 Task: Create a section Code Commandos and in the section, add a milestone Internet of Things Implementation in the project Trex.
Action: Mouse moved to (28, 65)
Screenshot: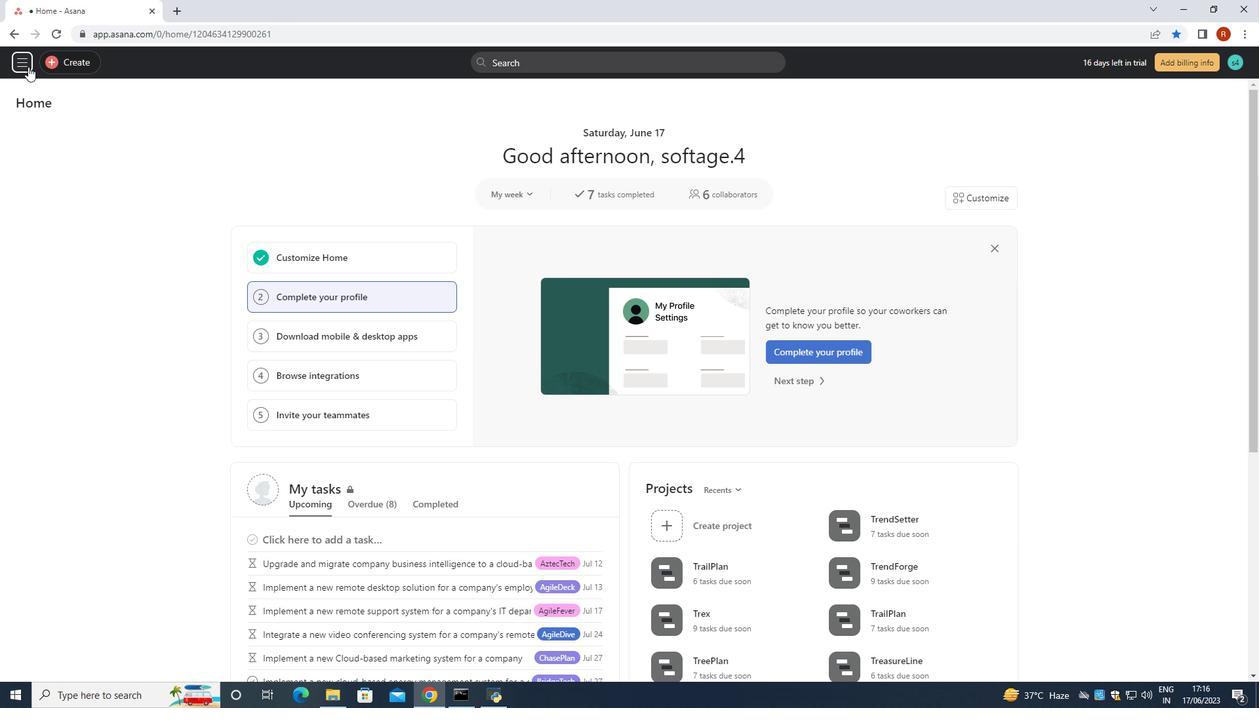 
Action: Mouse pressed left at (28, 65)
Screenshot: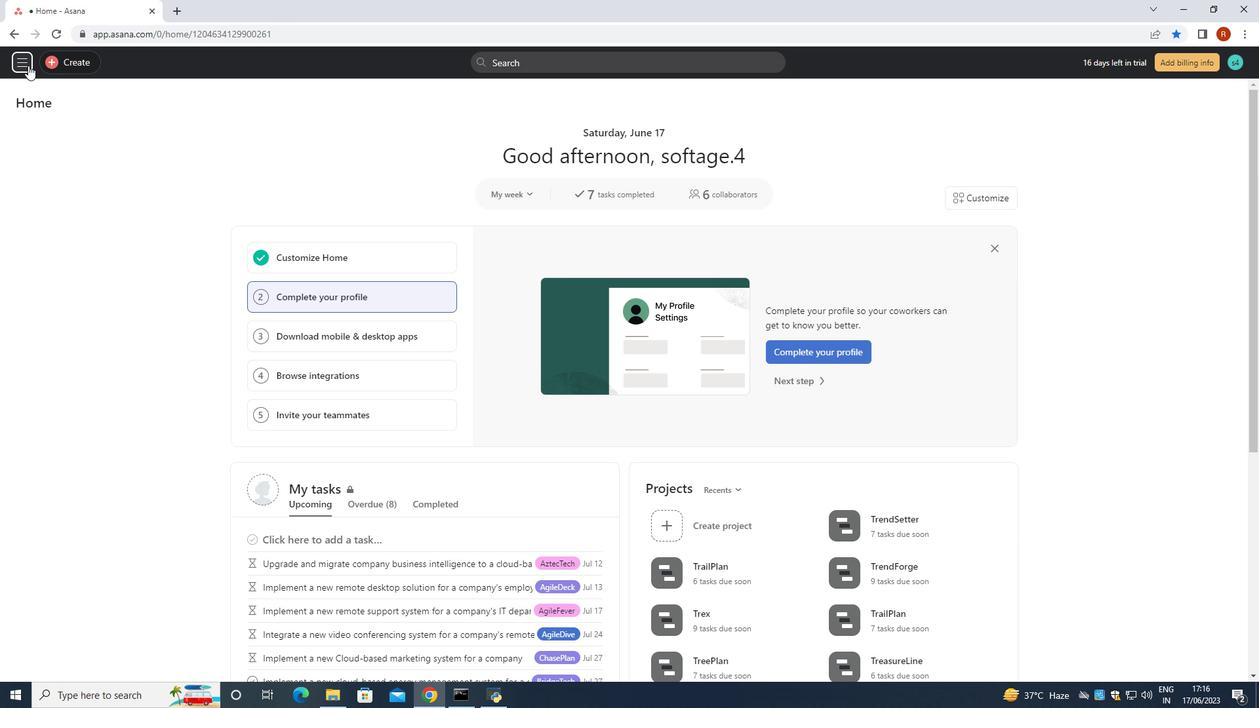 
Action: Mouse moved to (59, 393)
Screenshot: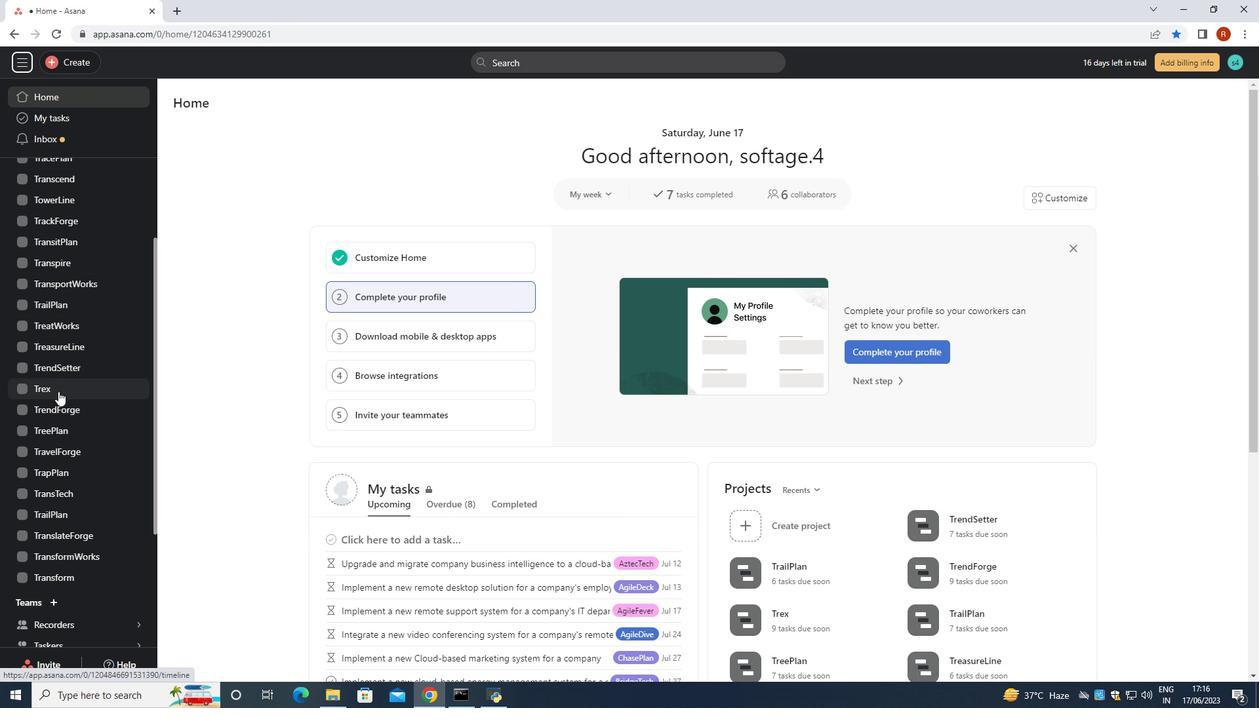 
Action: Mouse pressed left at (59, 393)
Screenshot: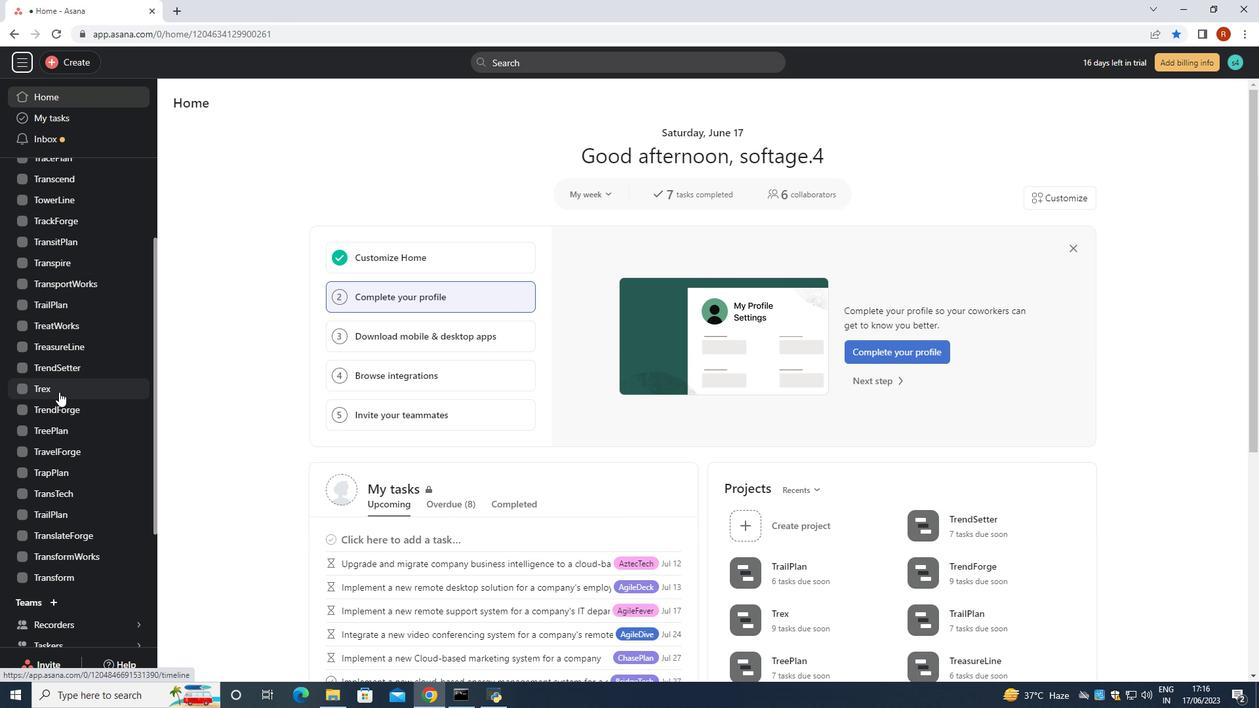 
Action: Mouse moved to (262, 531)
Screenshot: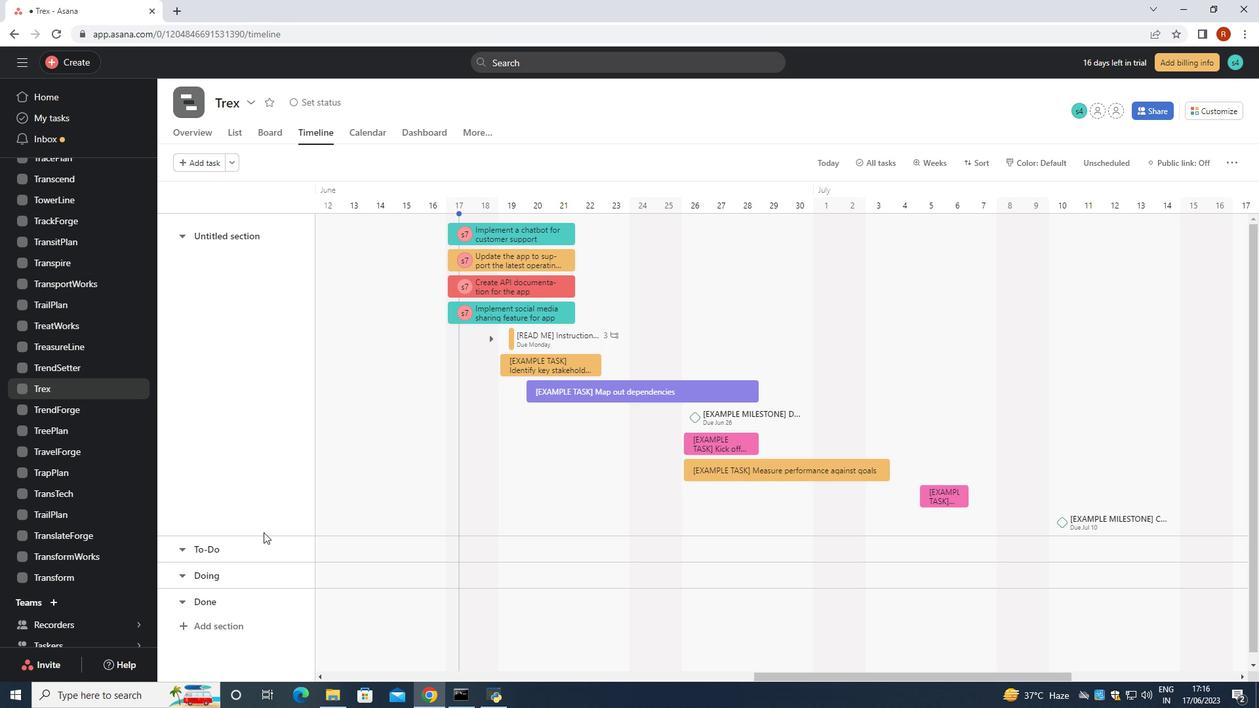 
Action: Mouse scrolled (262, 530) with delta (0, 0)
Screenshot: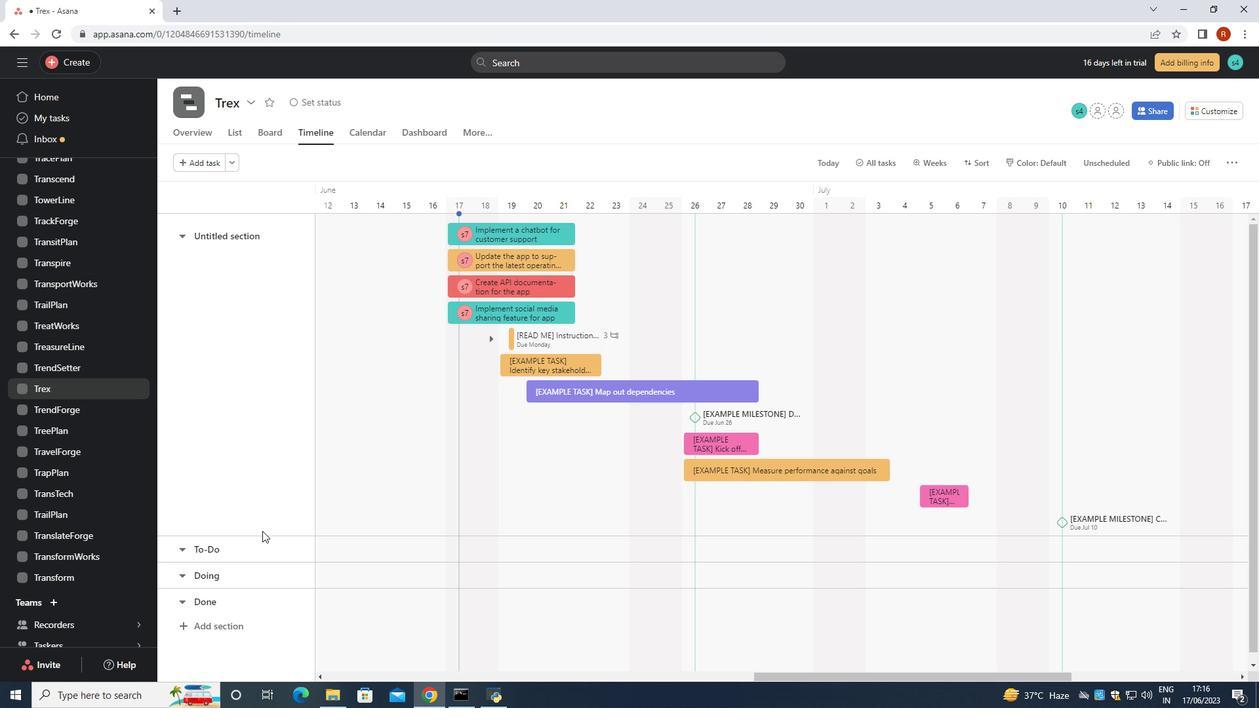 
Action: Mouse moved to (262, 531)
Screenshot: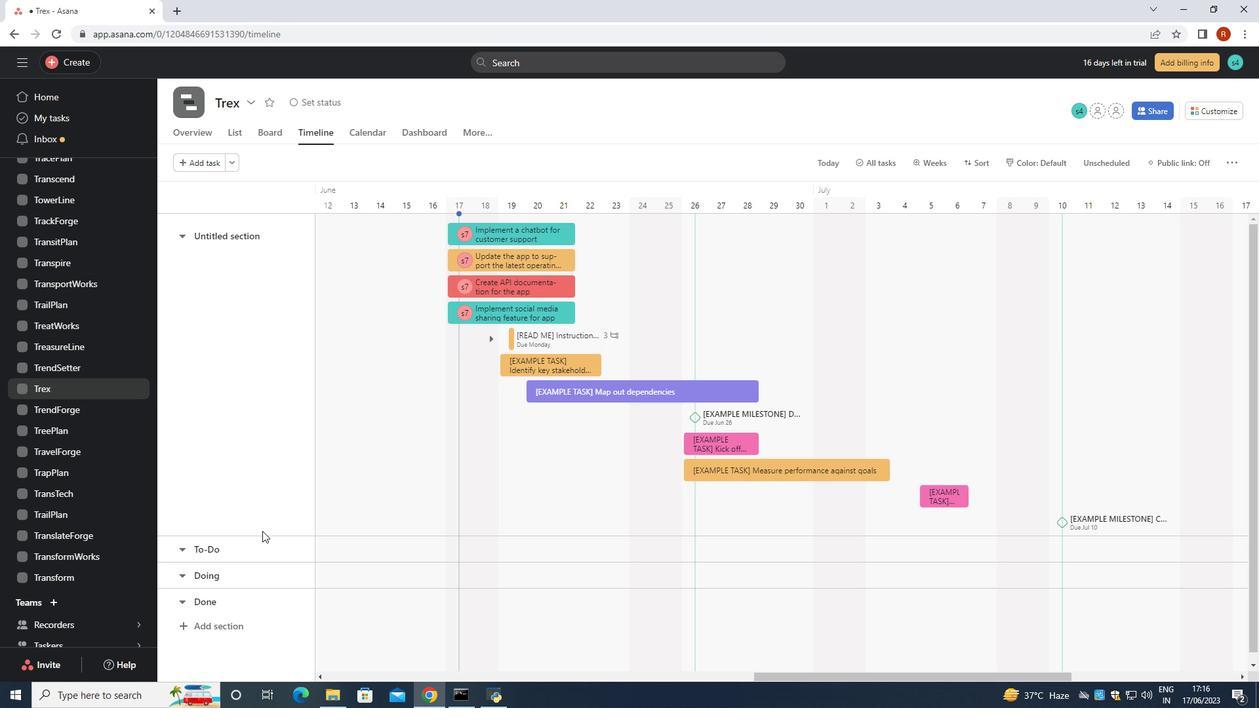 
Action: Mouse scrolled (262, 530) with delta (0, 0)
Screenshot: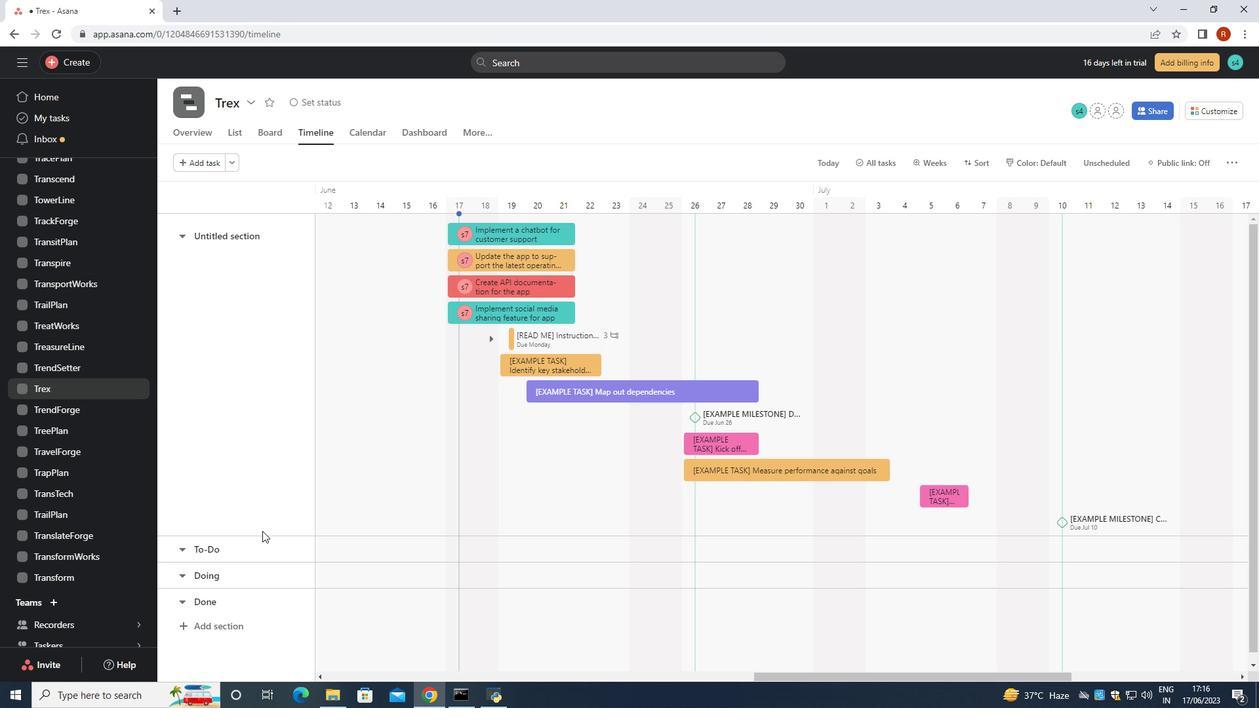 
Action: Mouse moved to (261, 530)
Screenshot: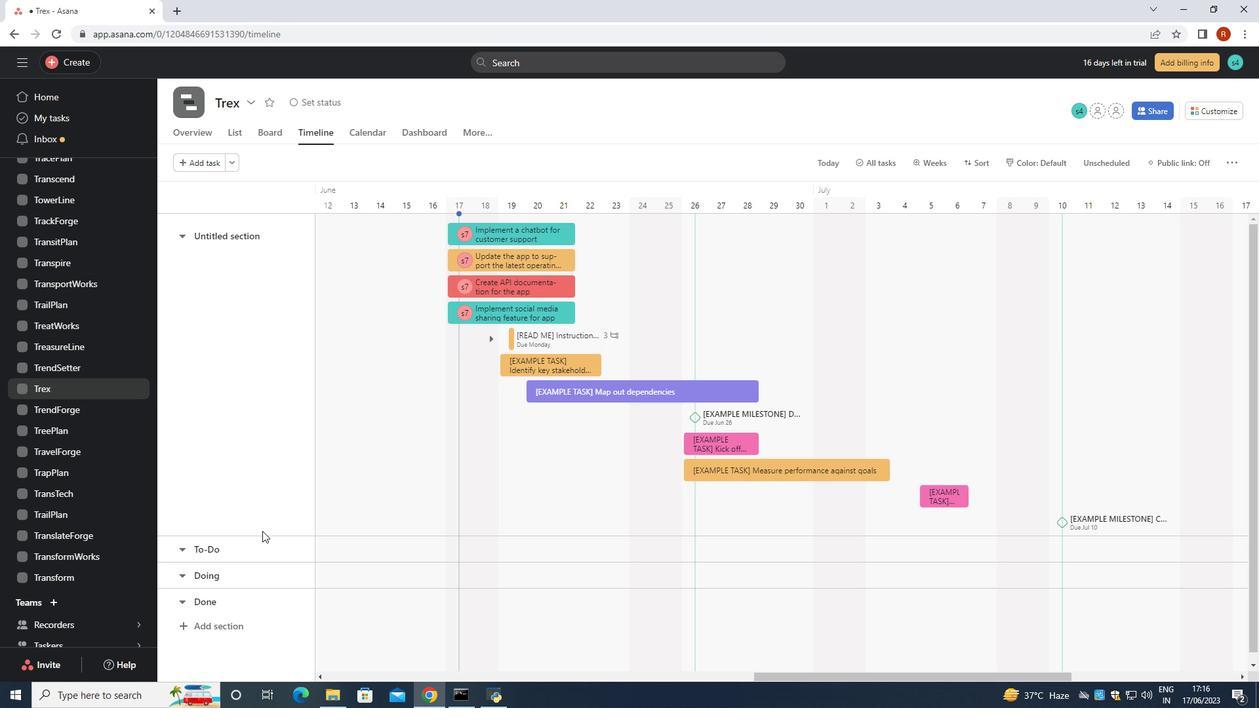 
Action: Mouse scrolled (261, 530) with delta (0, 0)
Screenshot: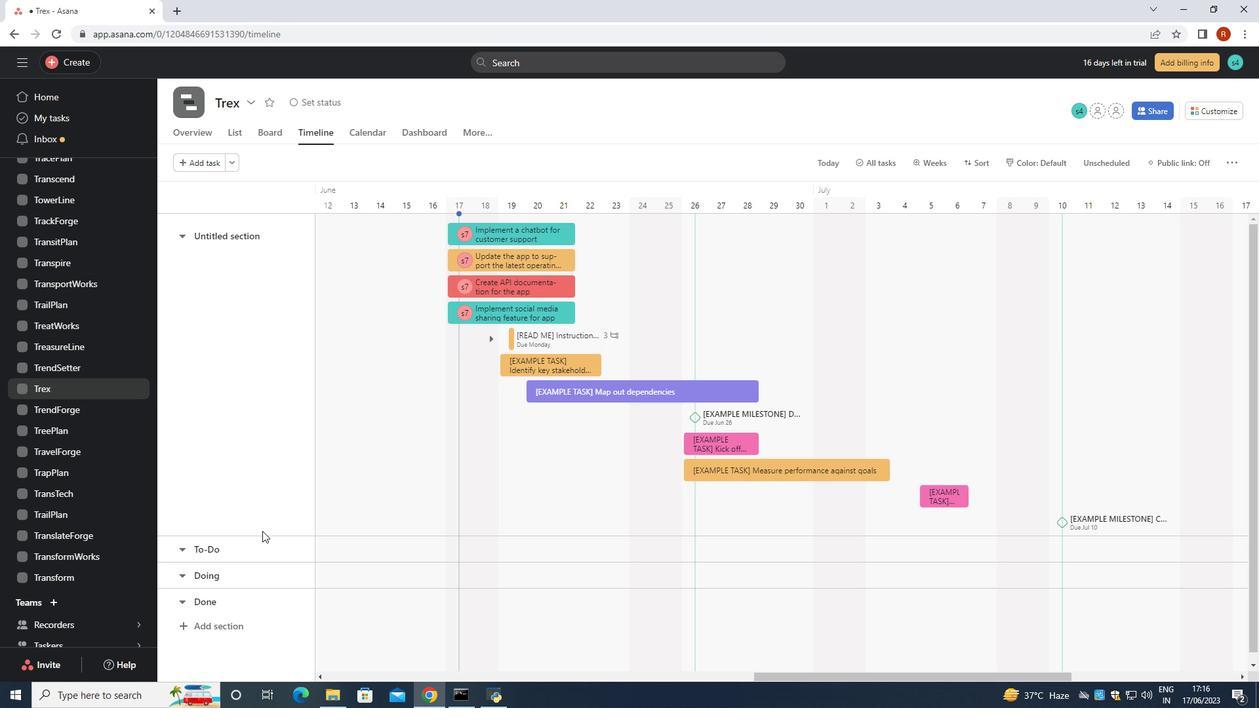 
Action: Mouse moved to (259, 530)
Screenshot: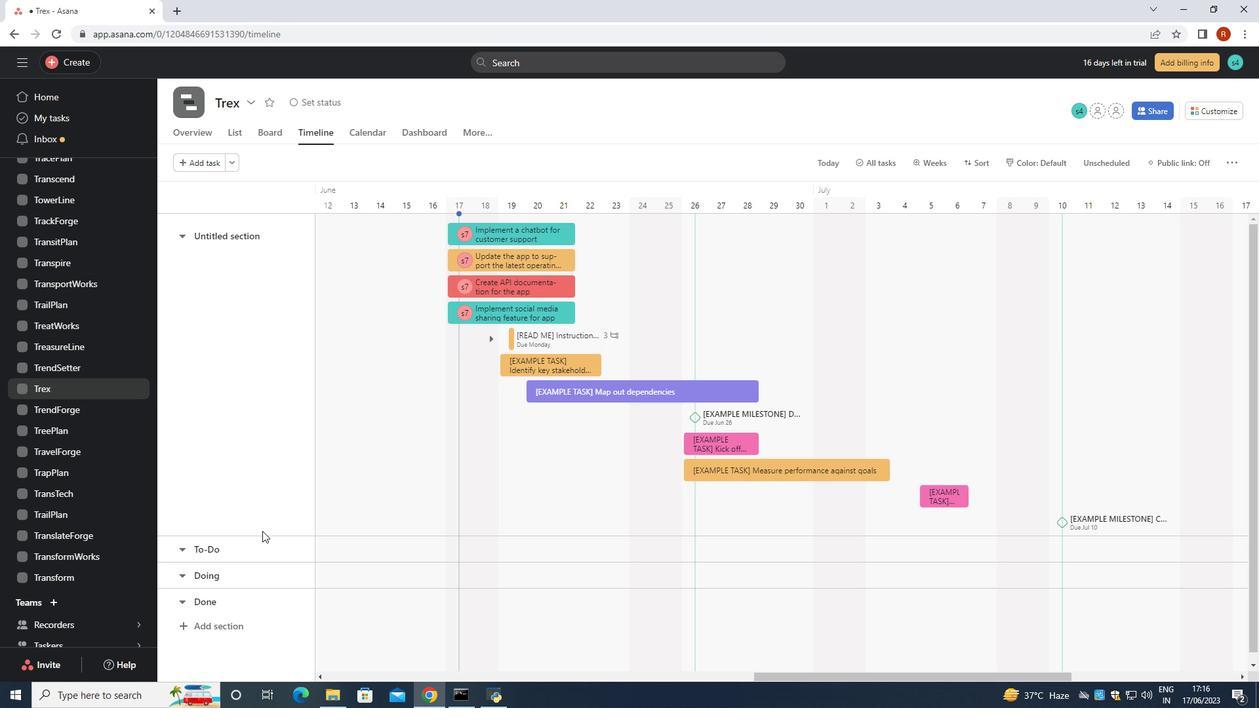 
Action: Mouse scrolled (259, 530) with delta (0, 0)
Screenshot: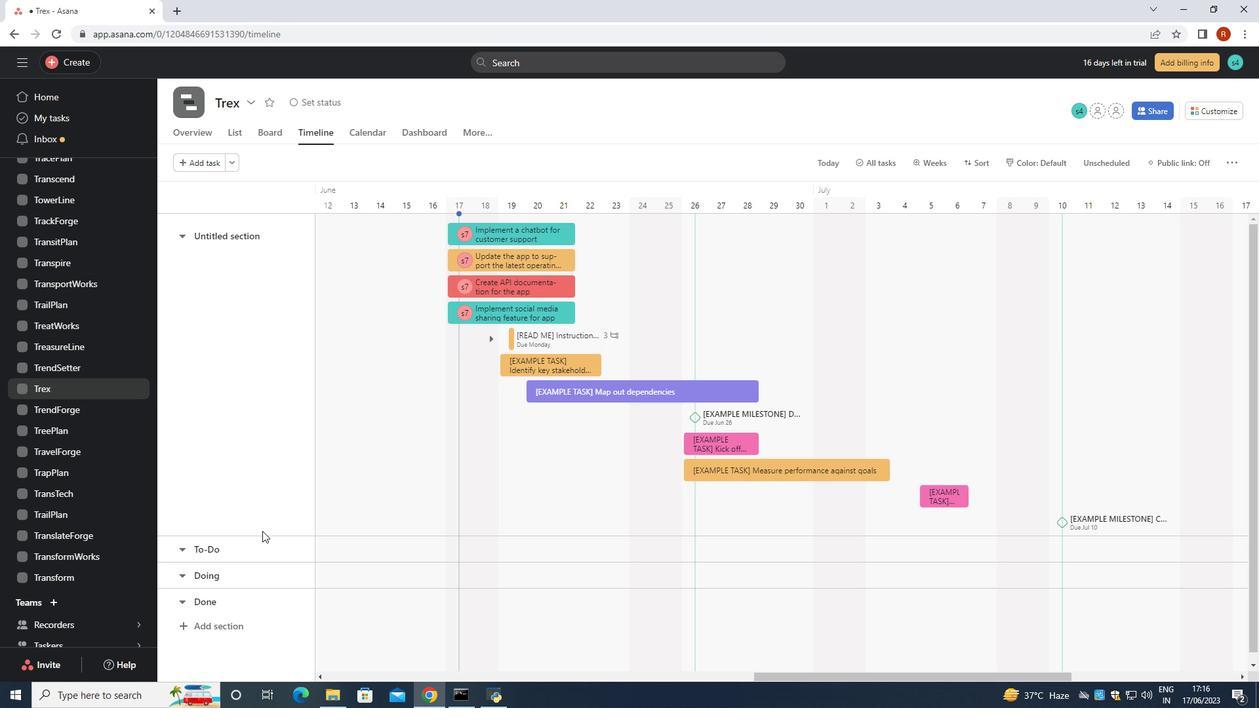 
Action: Mouse moved to (257, 530)
Screenshot: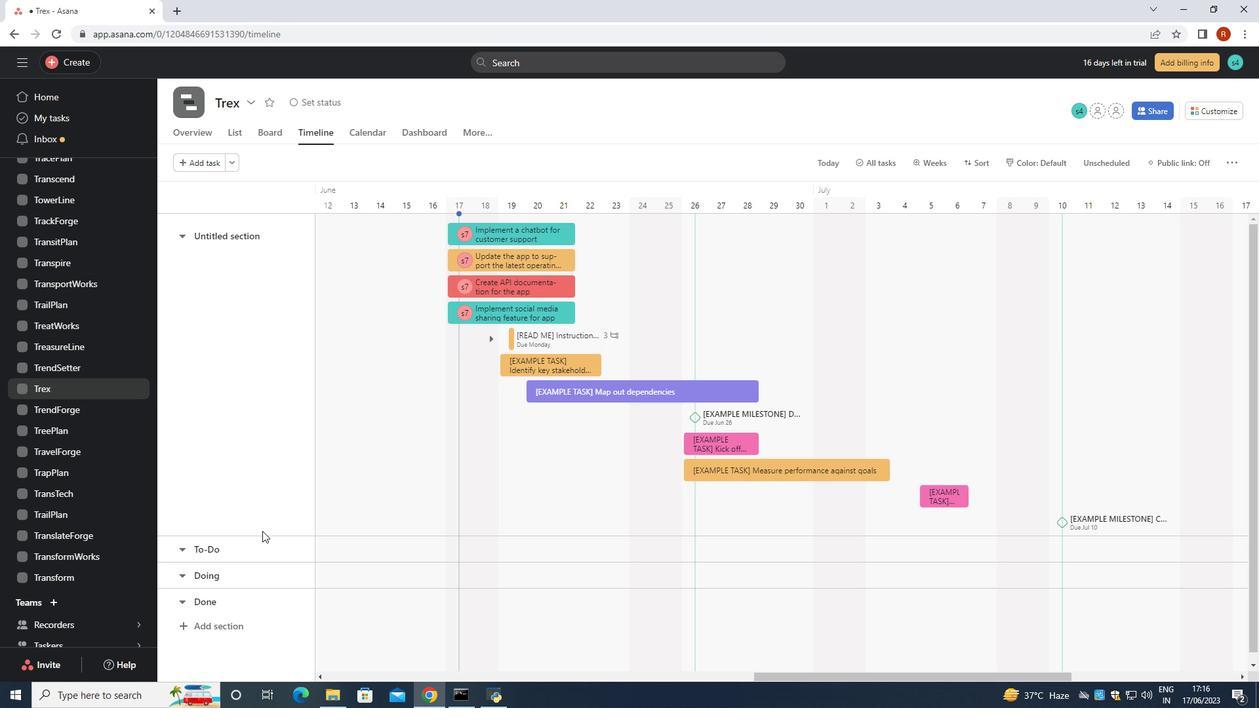 
Action: Mouse scrolled (258, 530) with delta (0, 0)
Screenshot: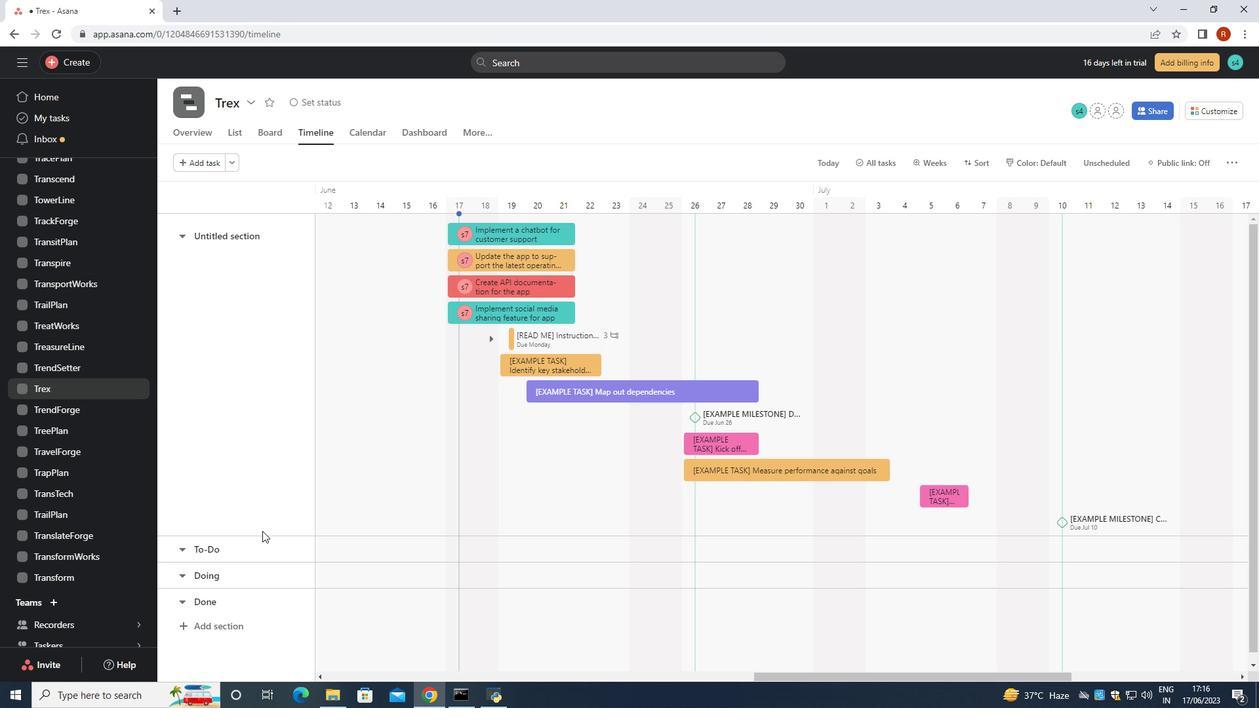 
Action: Mouse moved to (235, 622)
Screenshot: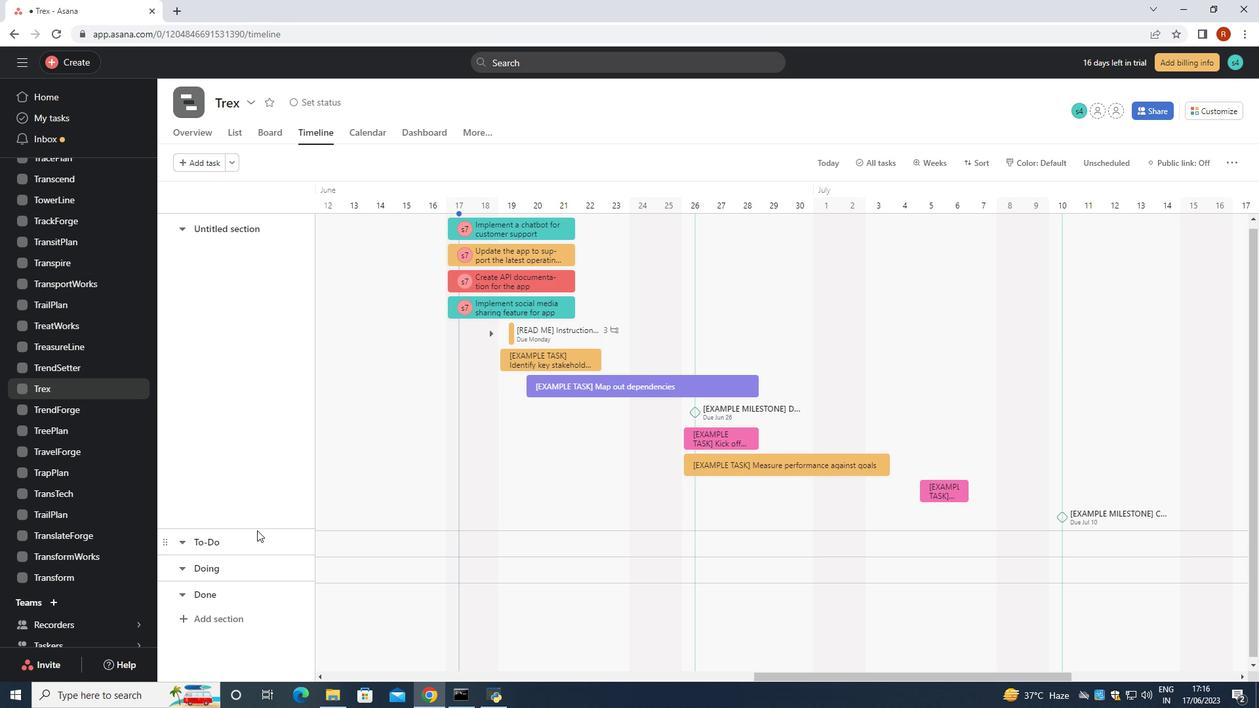 
Action: Mouse pressed left at (235, 622)
Screenshot: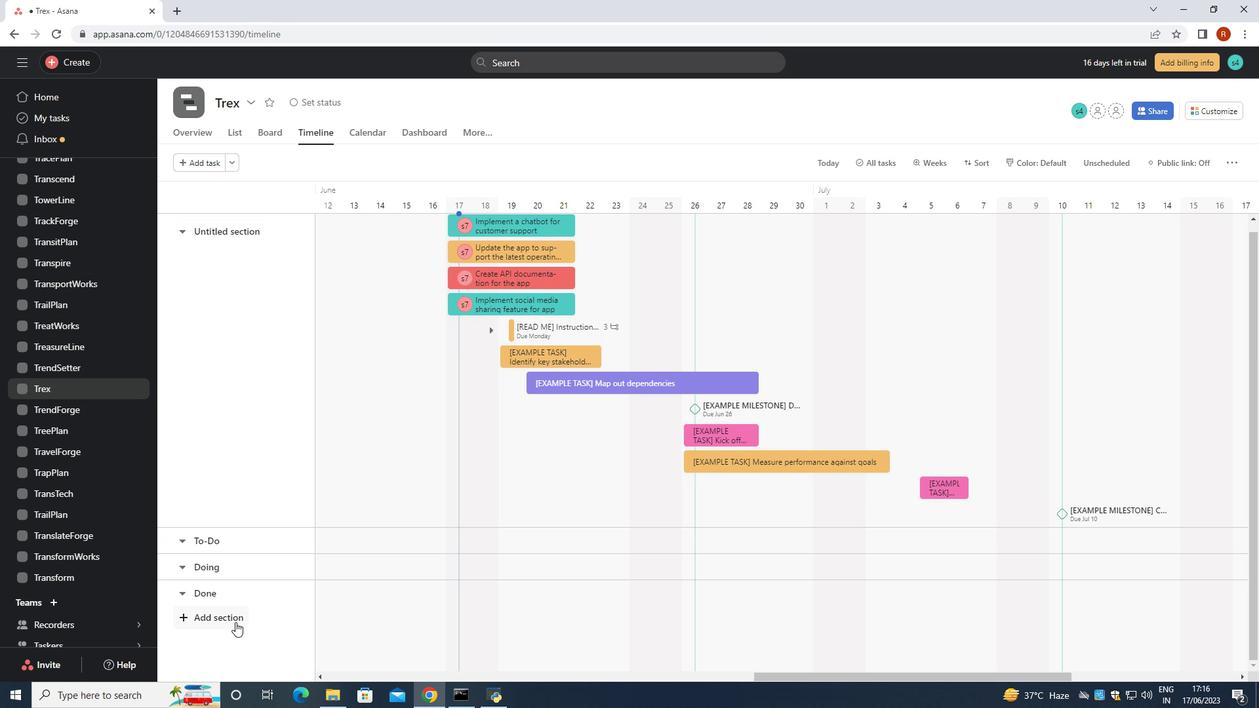 
Action: Mouse moved to (323, 667)
Screenshot: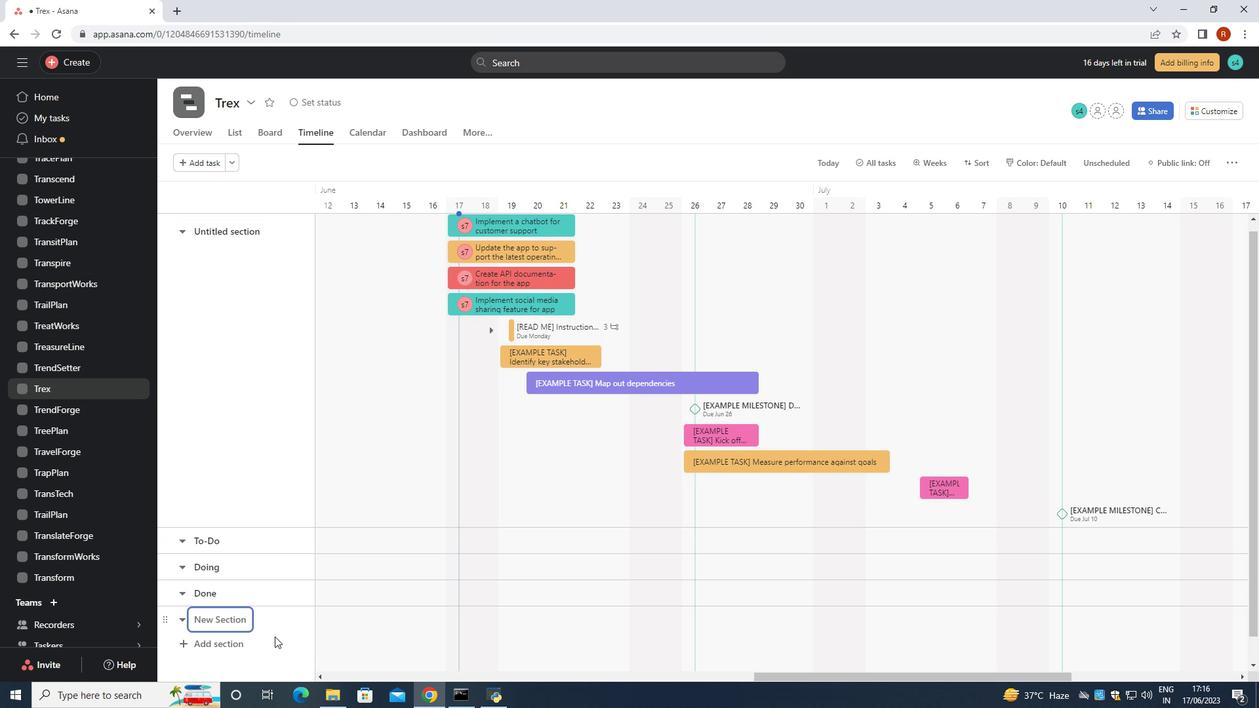 
Action: Key pressed <Key.shift>Code<Key.space><Key.shift>Commandos<Key.space>
Screenshot: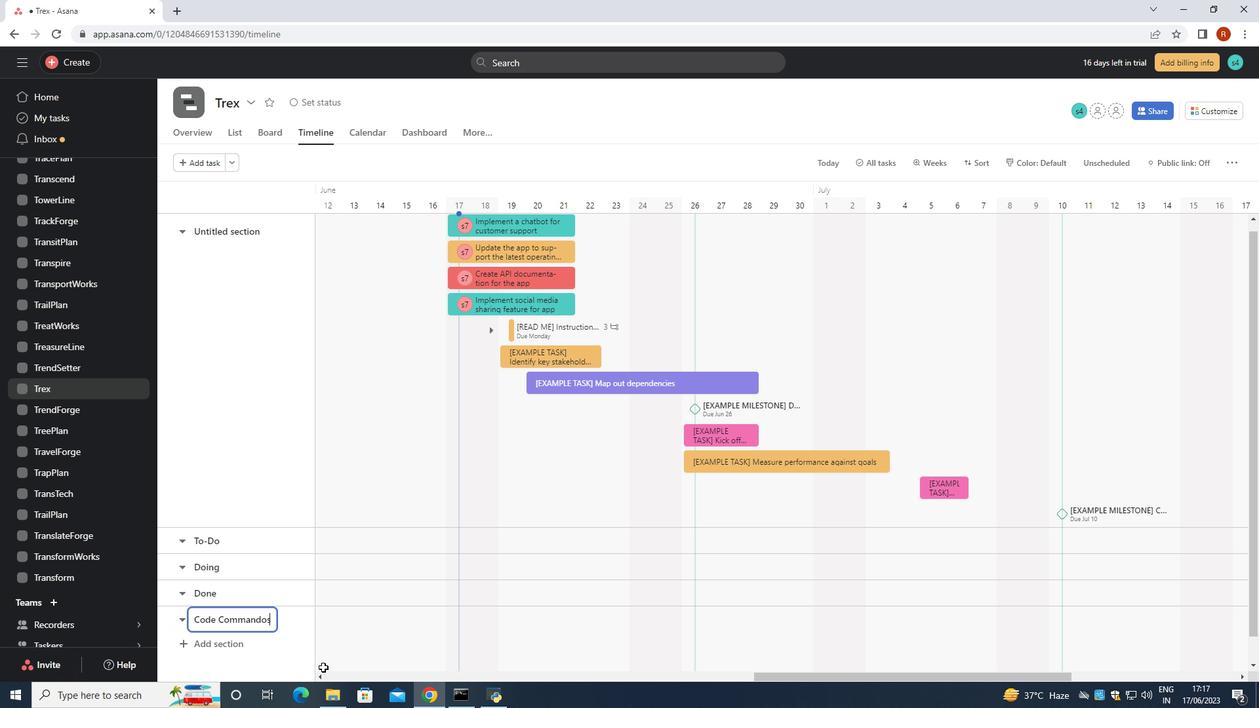 
Action: Mouse moved to (377, 614)
Screenshot: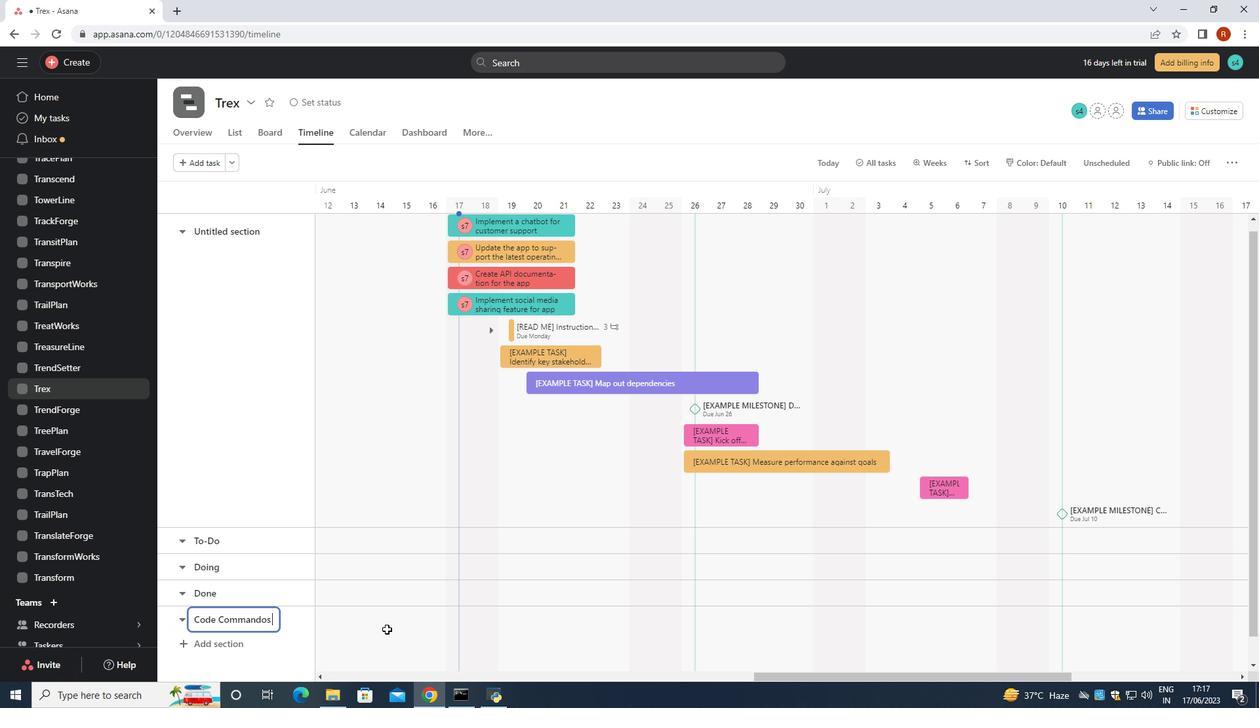 
Action: Mouse pressed left at (377, 614)
Screenshot: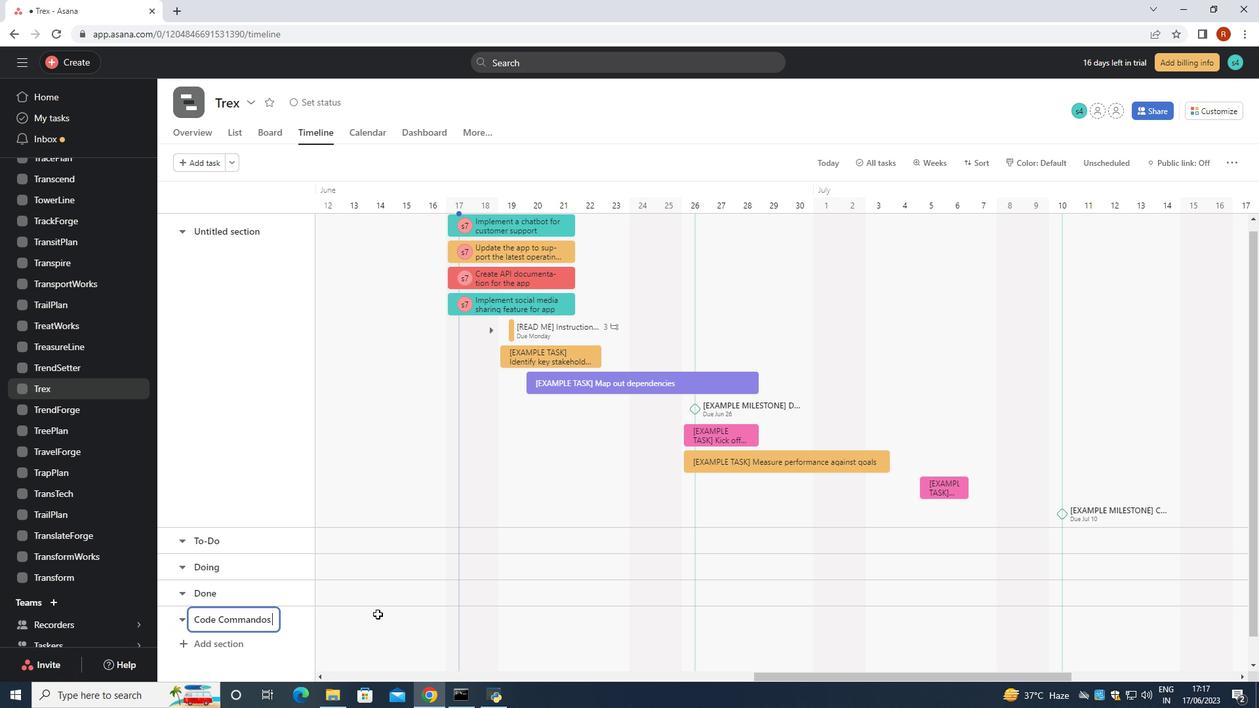 
Action: Key pressed <Key.shift><Key.shift><Key.shift><Key.shift><Key.shift>Internet<Key.space>p<Key.backspace>f<Key.backspace>of<Key.space><Key.shift>Things<Key.space><Key.shift>Implementation<Key.space><Key.enter>
Screenshot: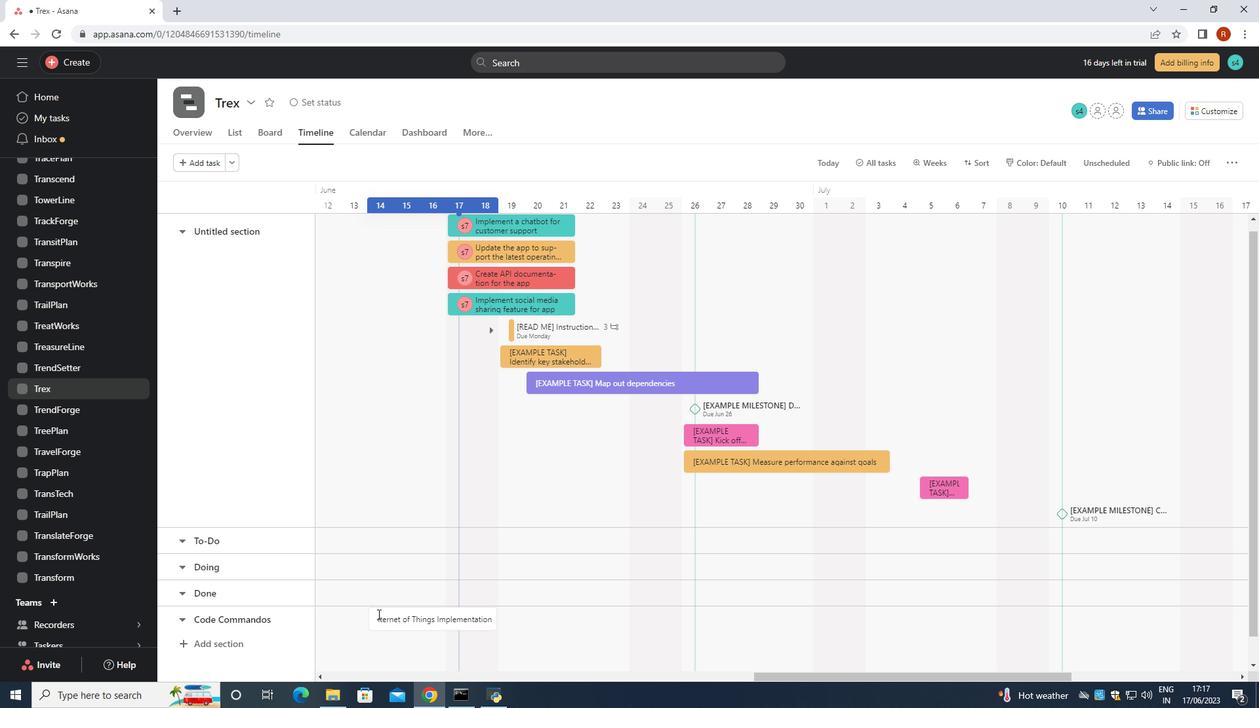 
Action: Mouse pressed right at (377, 614)
Screenshot: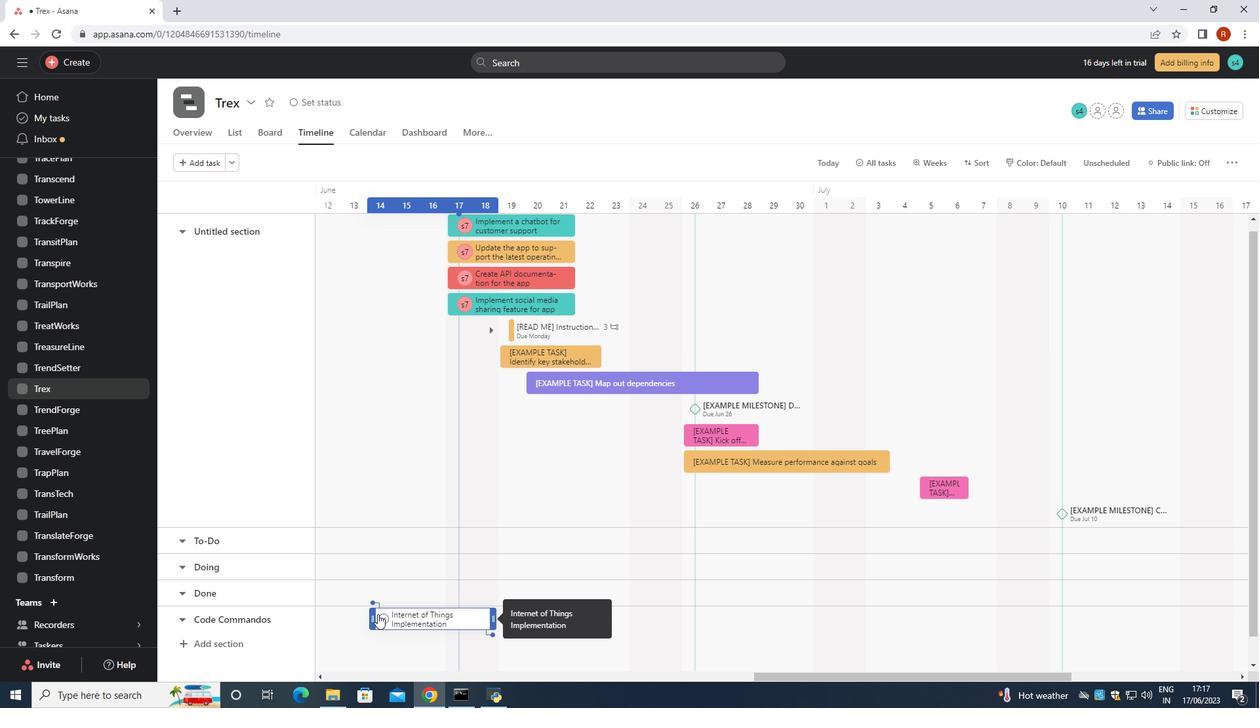 
Action: Mouse moved to (437, 550)
Screenshot: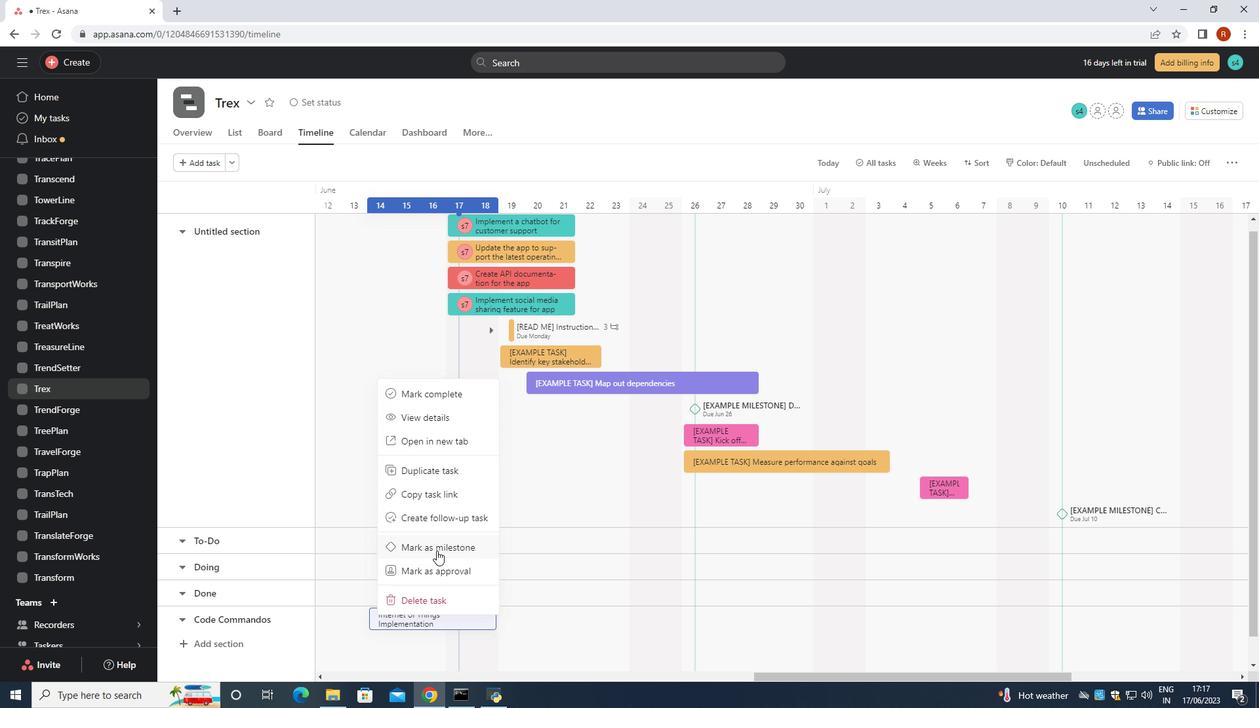 
Action: Mouse pressed left at (437, 550)
Screenshot: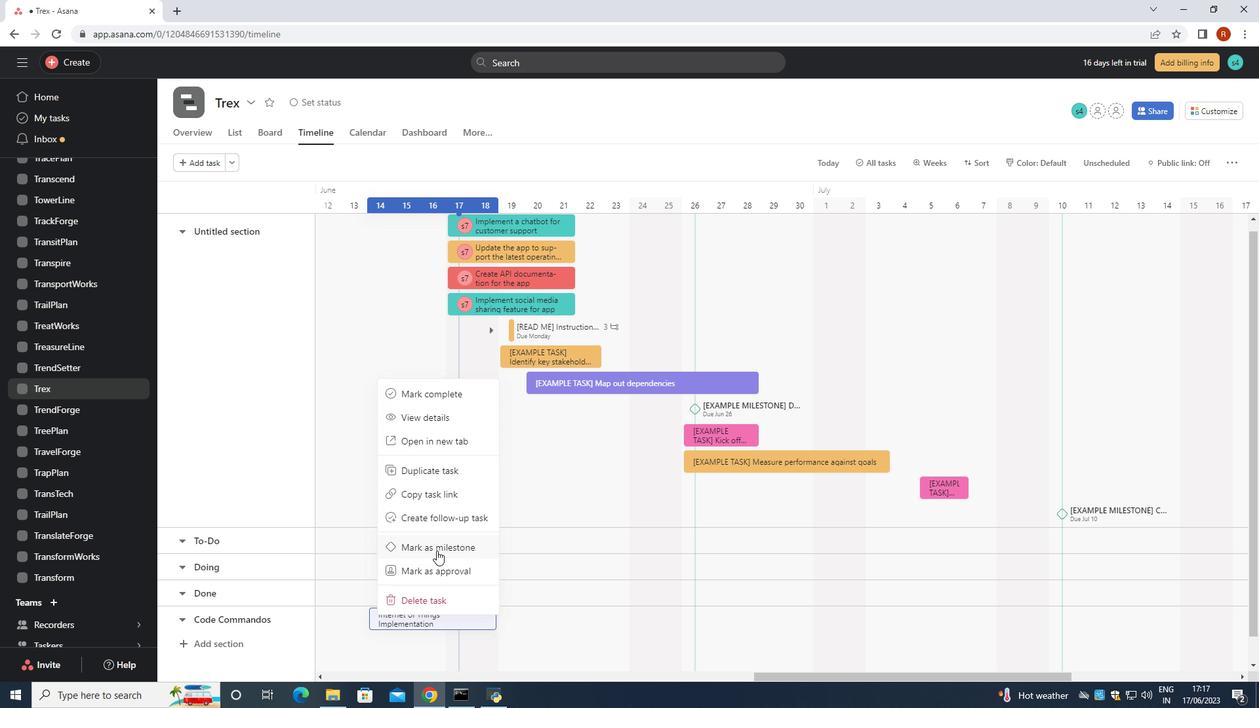 
Action: Mouse moved to (445, 551)
Screenshot: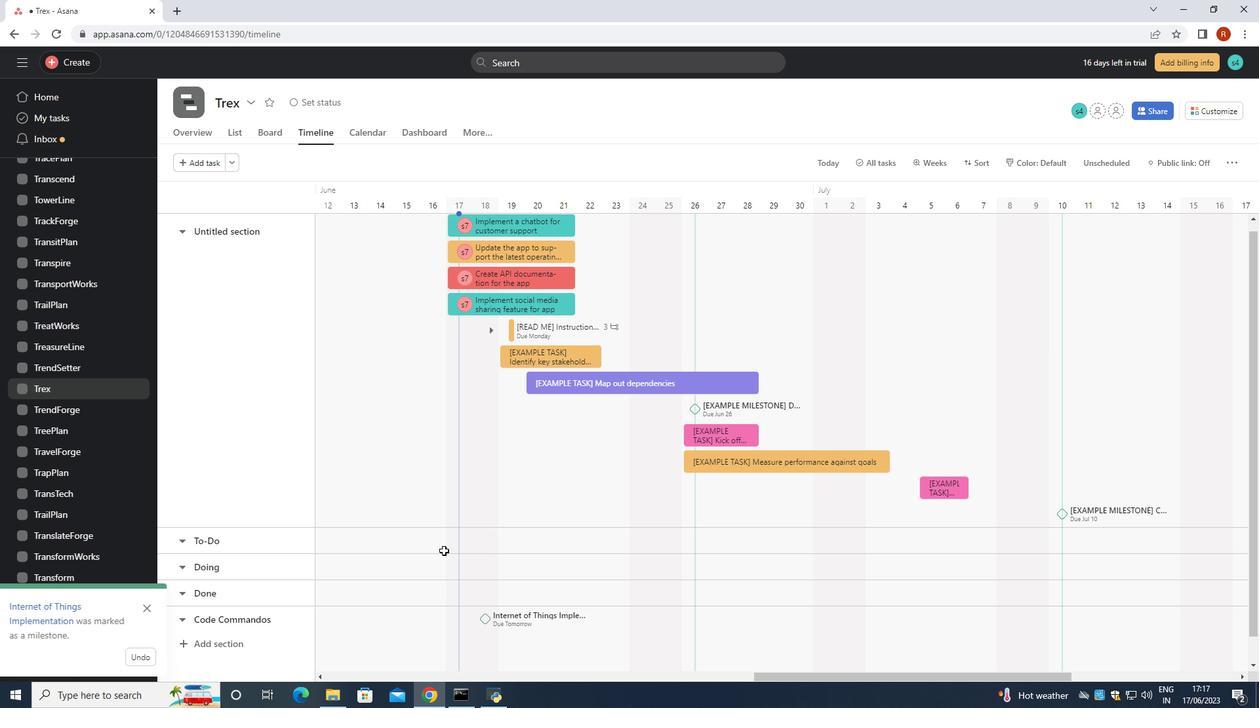 
